 Task: In the  document Positivethinkingplan.epub Insert the command  'Suggesting 'Email the file to   'softage.4@softage.net', with message attached Important: I've emailed you crucial details. Please make sure to go through it thoroughly. and file type: Open Document
Action: Mouse moved to (254, 306)
Screenshot: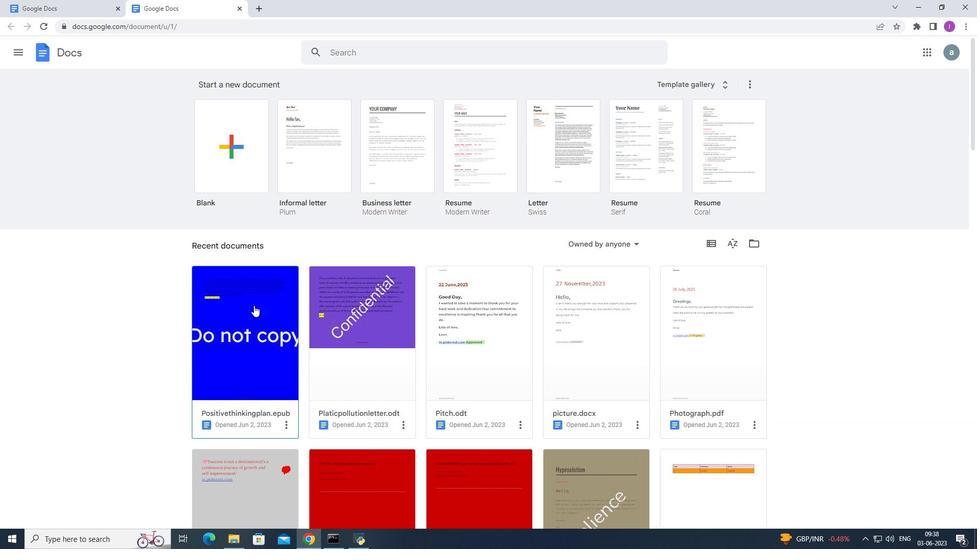 
Action: Mouse pressed left at (254, 306)
Screenshot: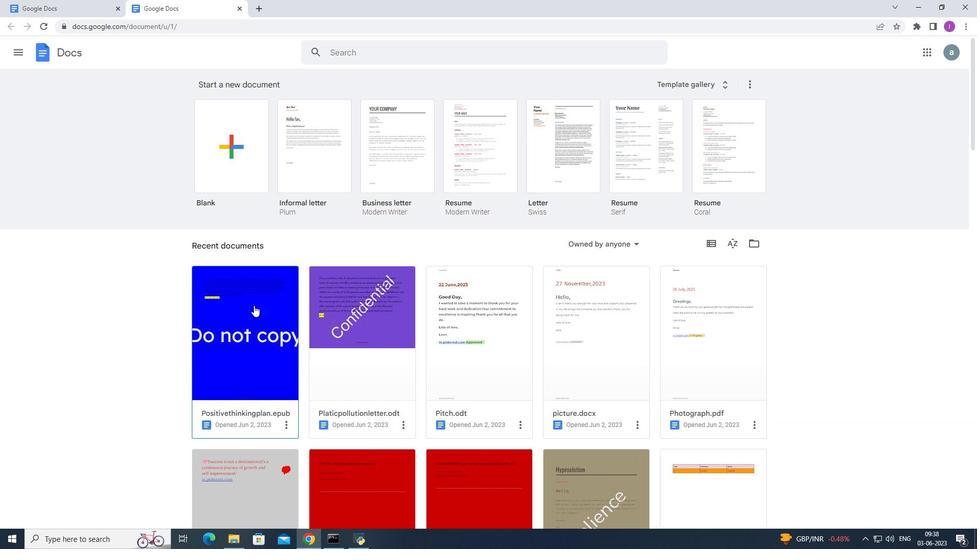 
Action: Mouse moved to (890, 80)
Screenshot: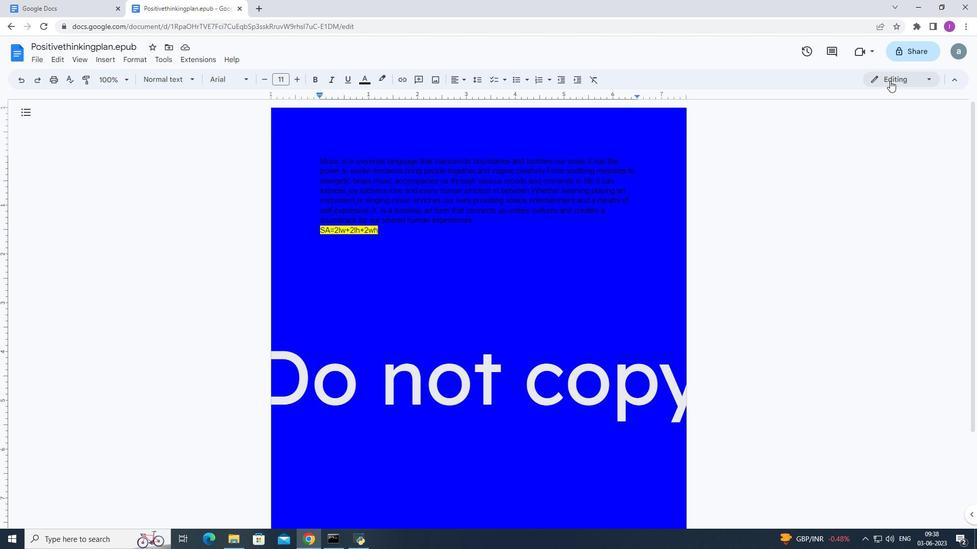 
Action: Mouse pressed left at (890, 80)
Screenshot: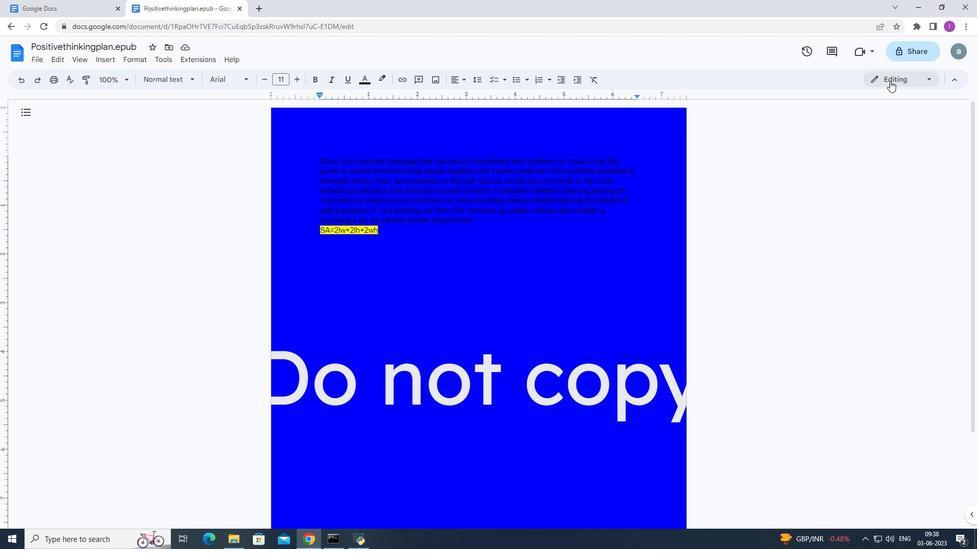
Action: Mouse moved to (865, 126)
Screenshot: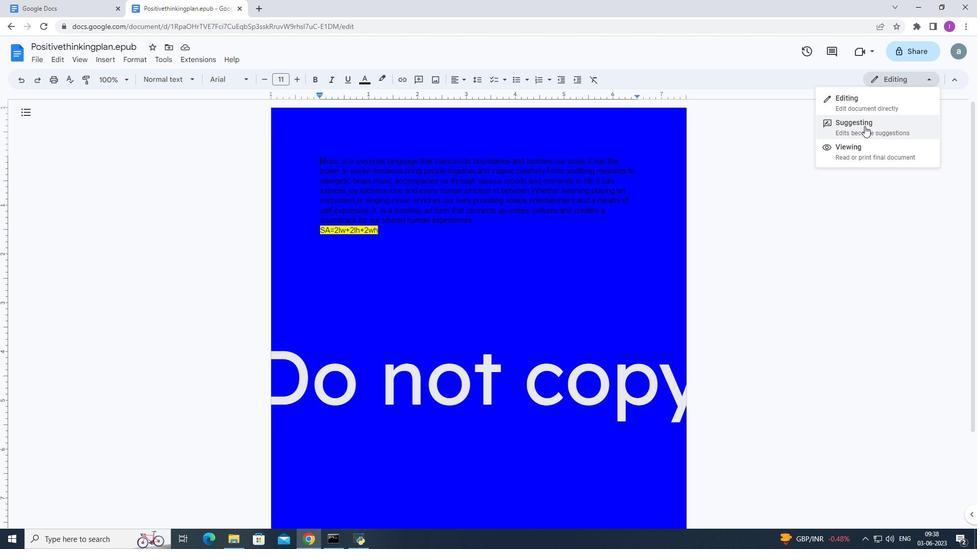 
Action: Mouse pressed left at (865, 126)
Screenshot: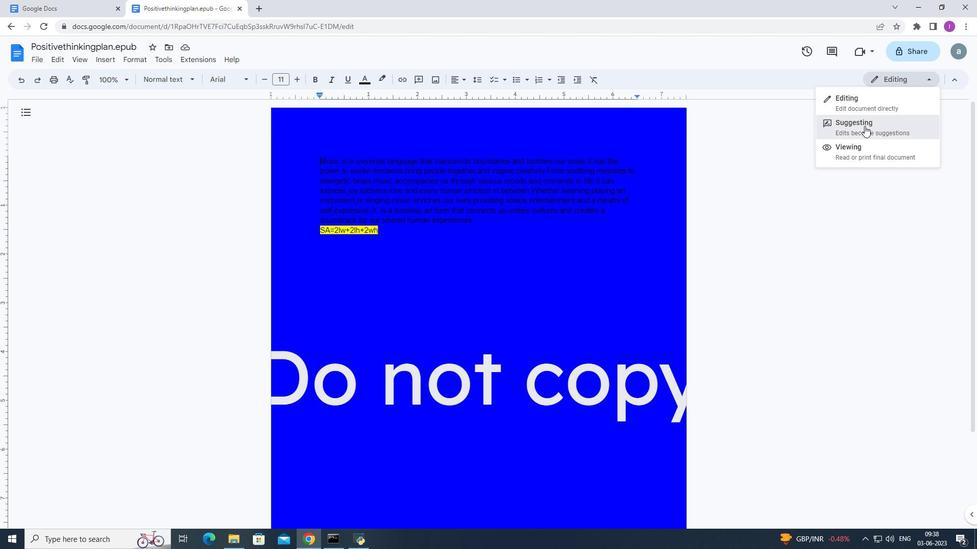 
Action: Mouse moved to (39, 61)
Screenshot: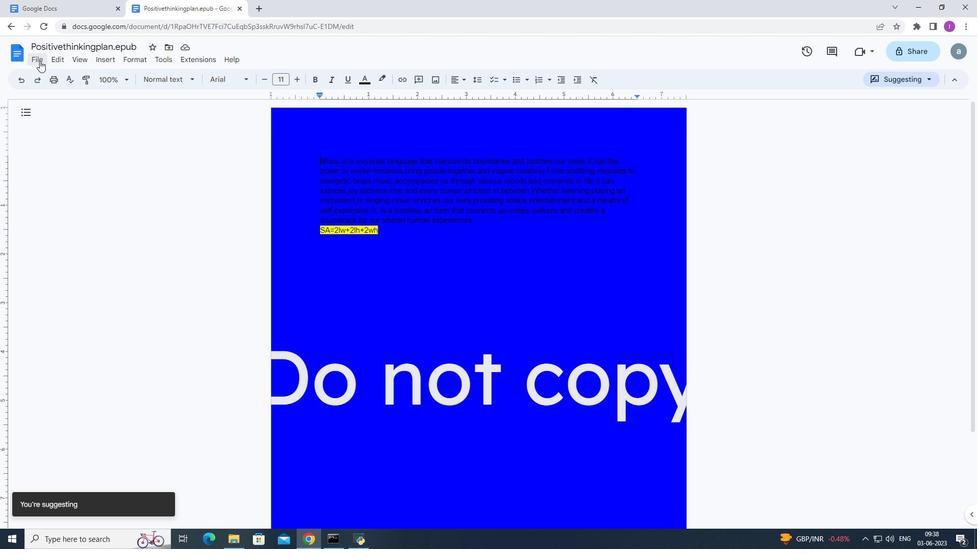 
Action: Mouse pressed left at (39, 61)
Screenshot: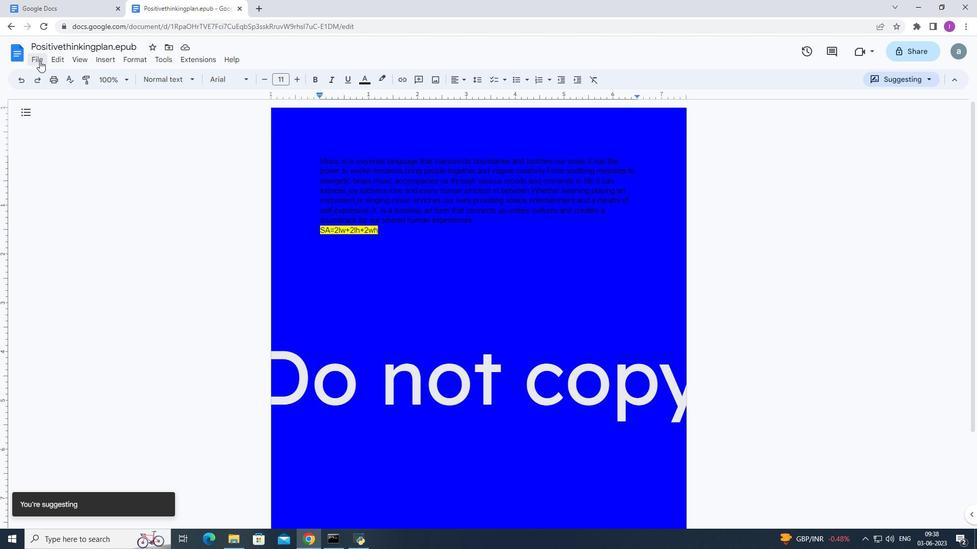 
Action: Mouse moved to (218, 154)
Screenshot: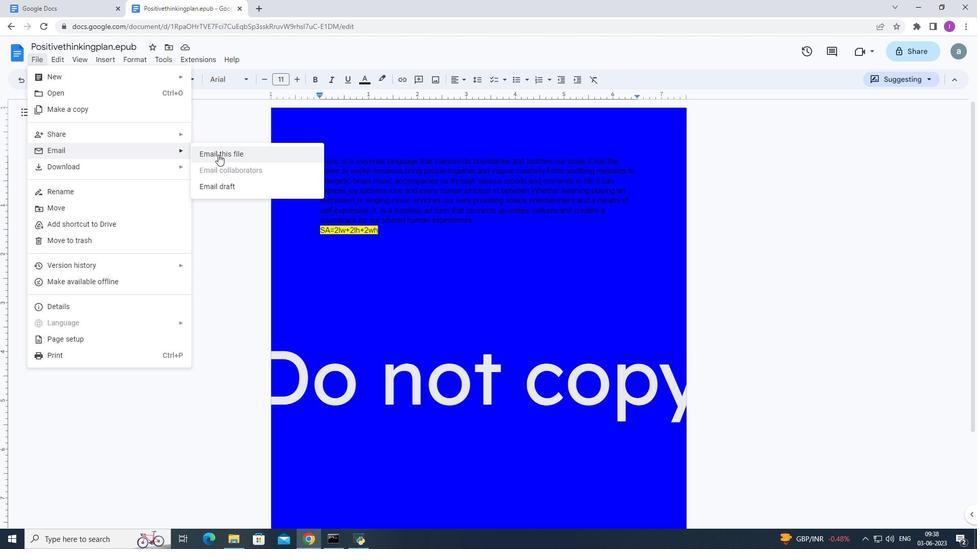 
Action: Mouse pressed left at (218, 154)
Screenshot: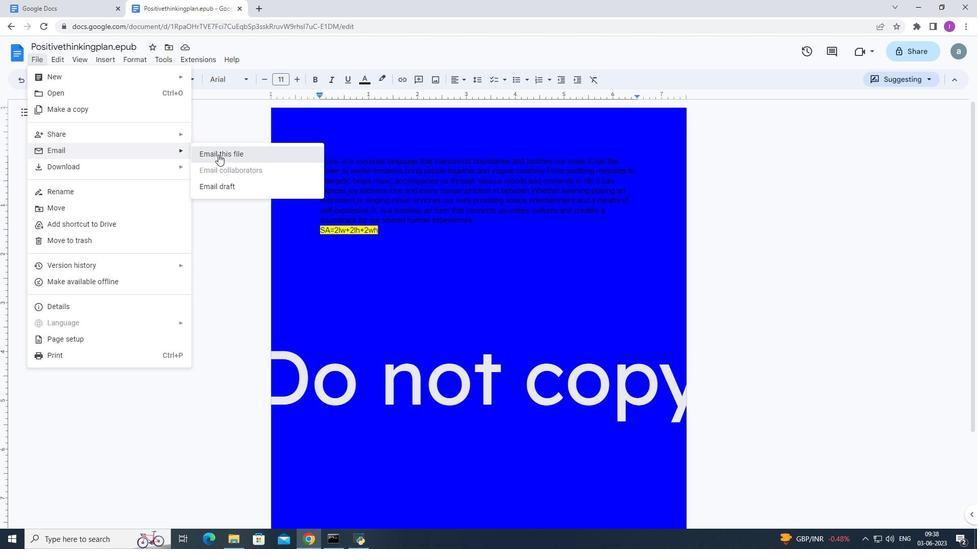
Action: Mouse moved to (383, 223)
Screenshot: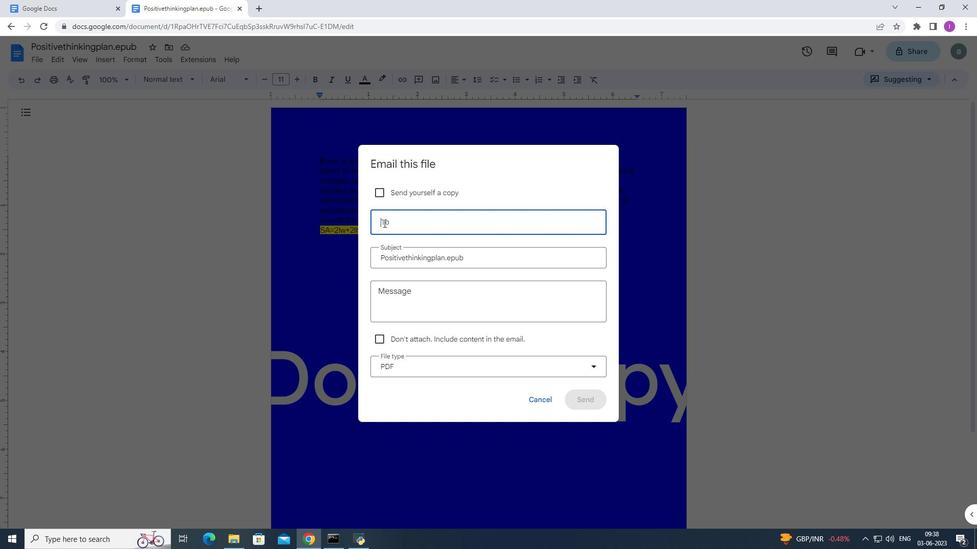 
Action: Mouse pressed left at (383, 223)
Screenshot: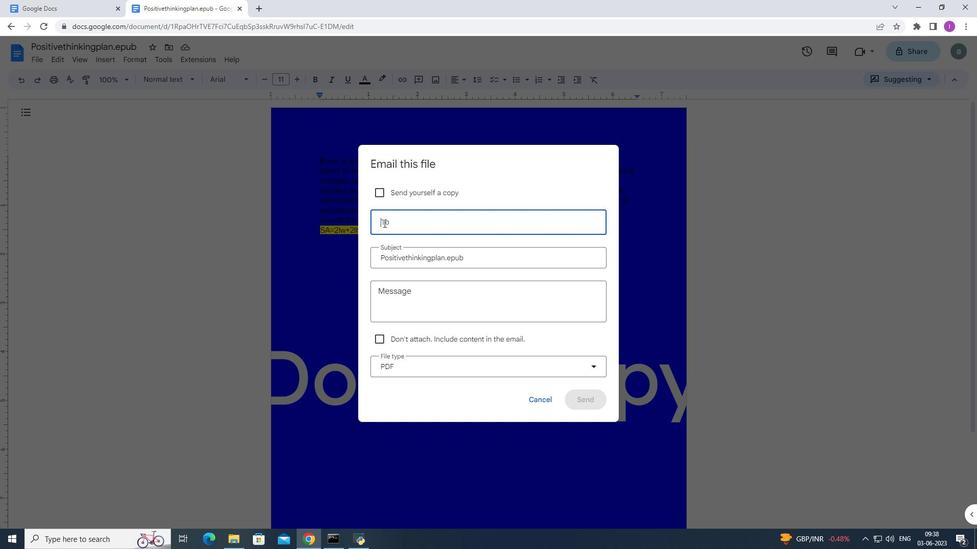 
Action: Key pressed softage<Key.backspace><Key.backspace><Key.backspace><Key.backspace><Key.backspace><Key.backspace><Key.backspace><Key.backspace><Key.backspace><Key.backspace><Key.backspace><Key.backspace><Key.backspace><Key.backspace>softage<Key.shift>@<Key.backspace>.4<Key.shift>@softage.net
Screenshot: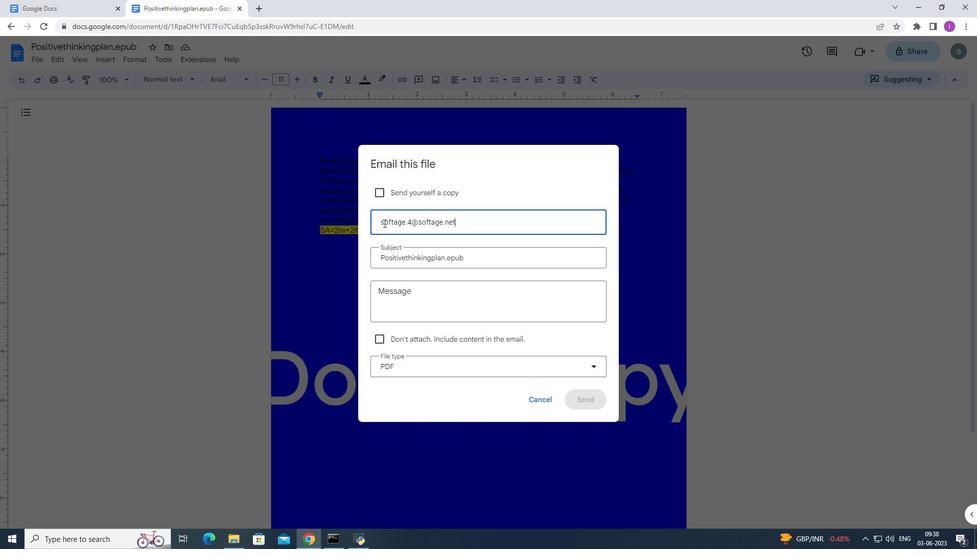 
Action: Mouse moved to (496, 250)
Screenshot: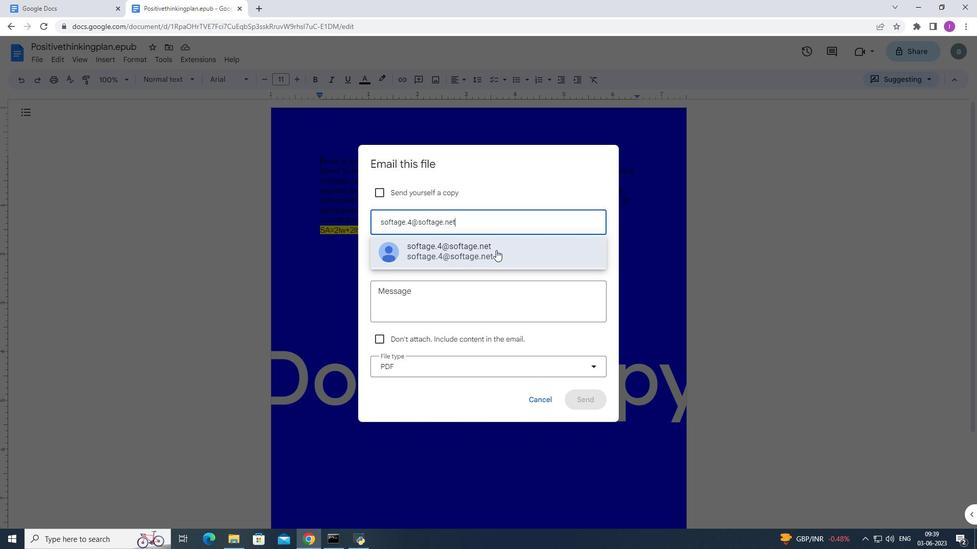 
Action: Mouse pressed left at (496, 250)
Screenshot: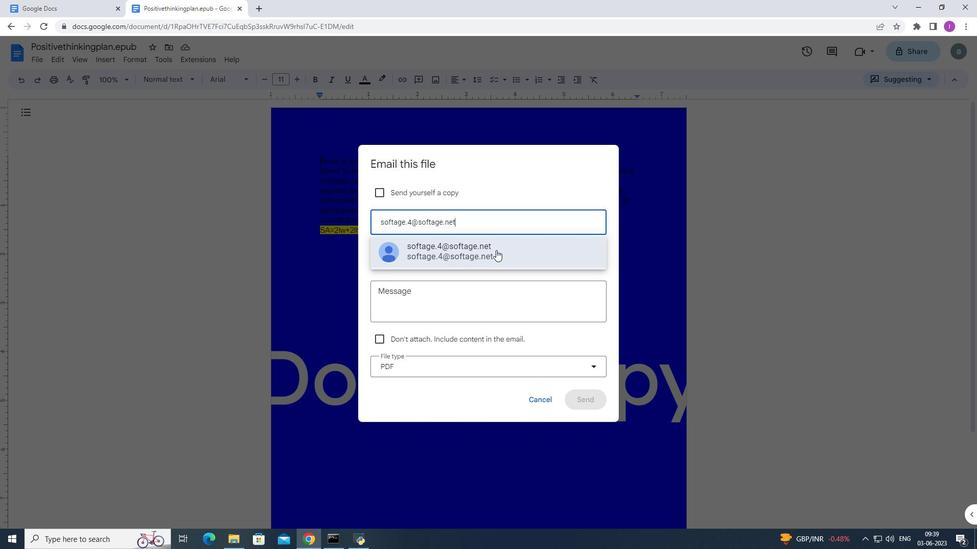 
Action: Mouse moved to (404, 301)
Screenshot: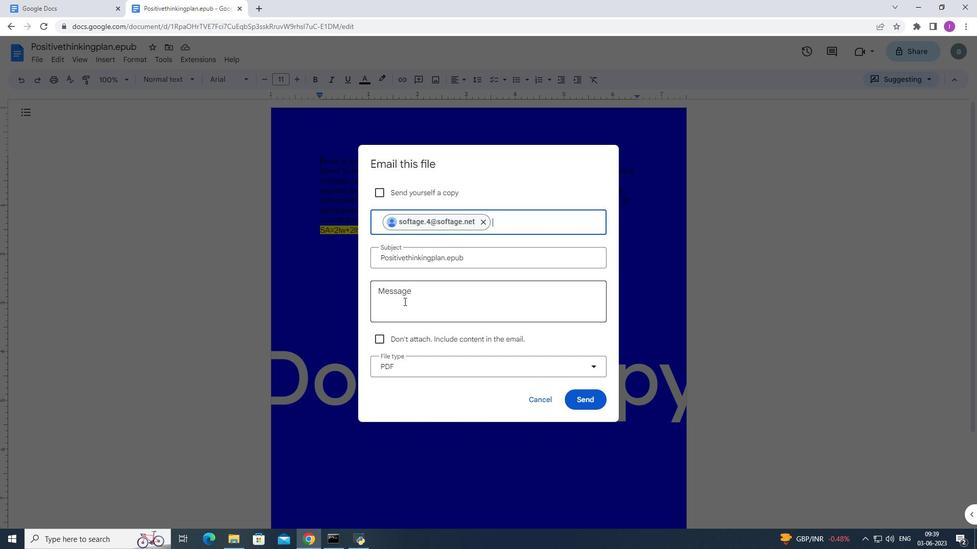 
Action: Mouse pressed left at (404, 301)
Screenshot: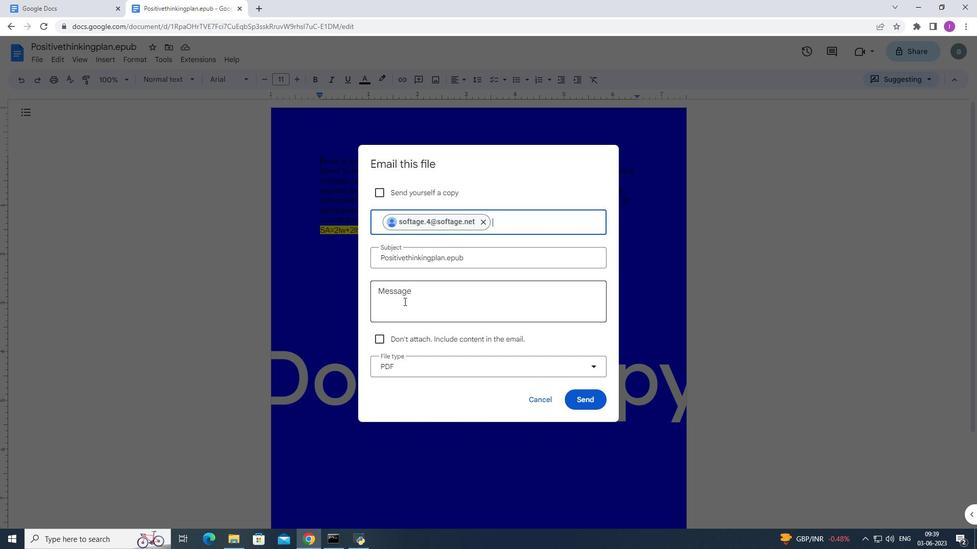 
Action: Mouse moved to (556, 293)
Screenshot: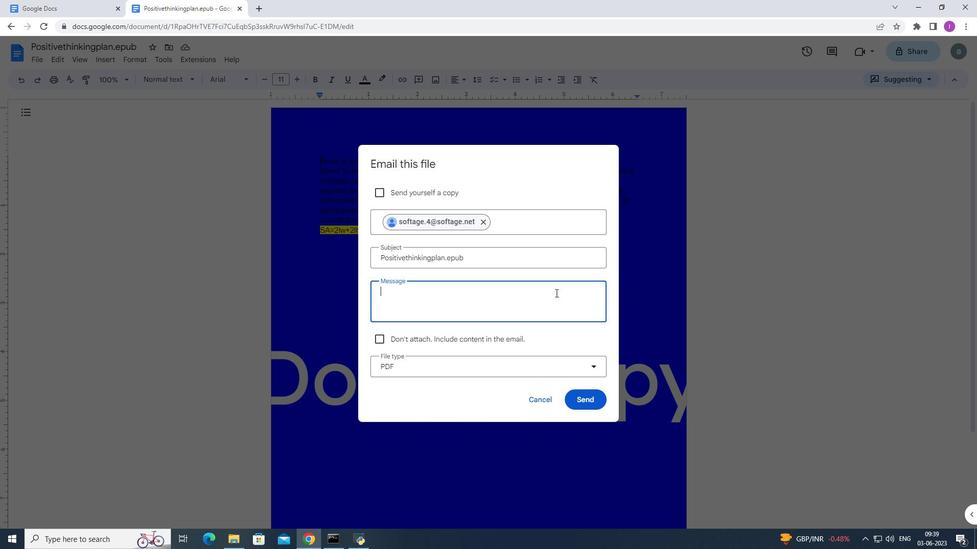 
Action: Key pressed <Key.shift>Impotant<Key.shift>:<Key.space><Key.shift><Key.shift>I<Key.space><Key.backspace>'ve<Key.space>
Screenshot: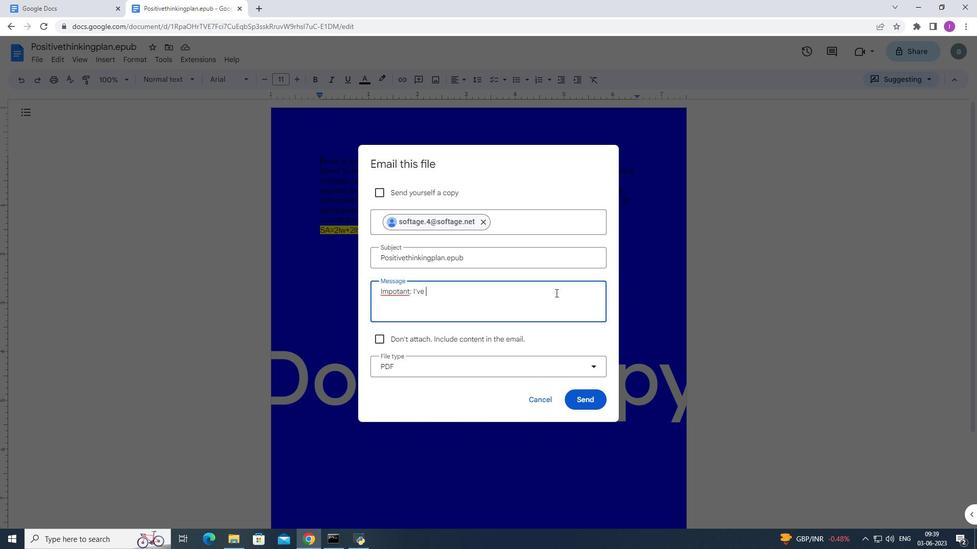 
Action: Mouse moved to (396, 293)
Screenshot: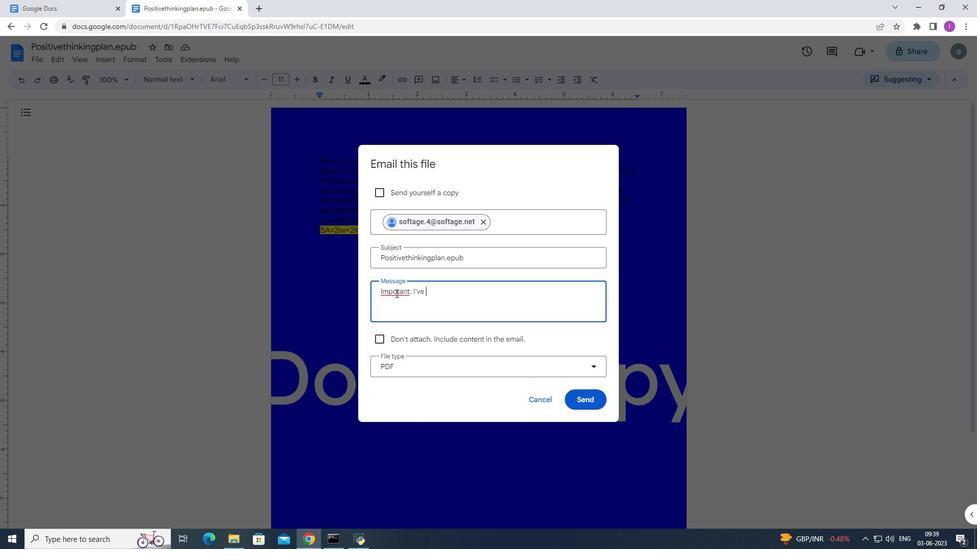 
Action: Mouse pressed left at (396, 293)
Screenshot: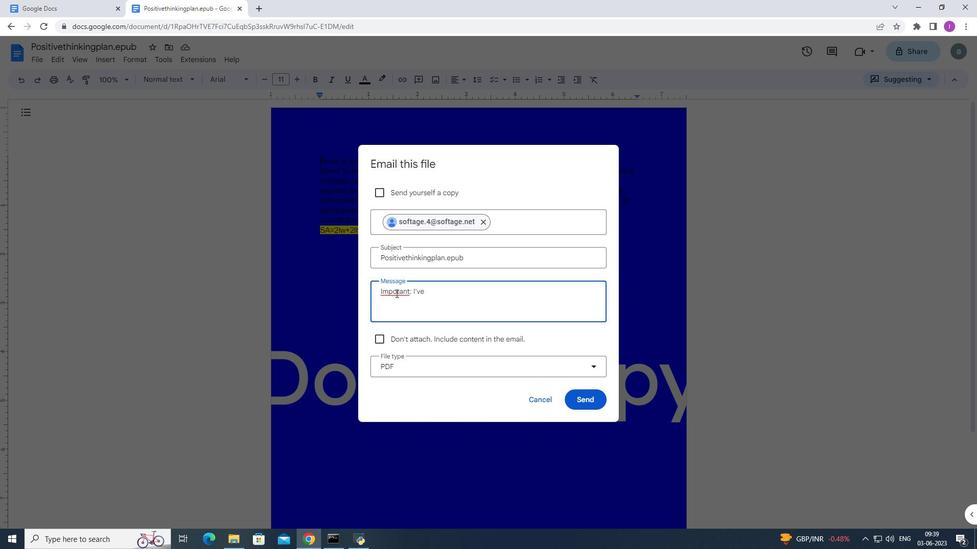 
Action: Mouse pressed left at (396, 293)
Screenshot: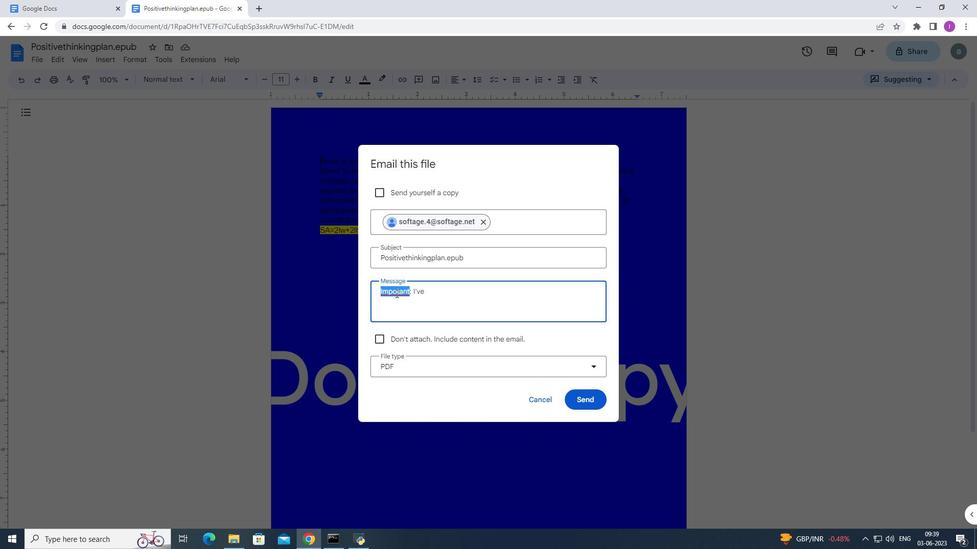 
Action: Key pressed <Key.shift>Important
Screenshot: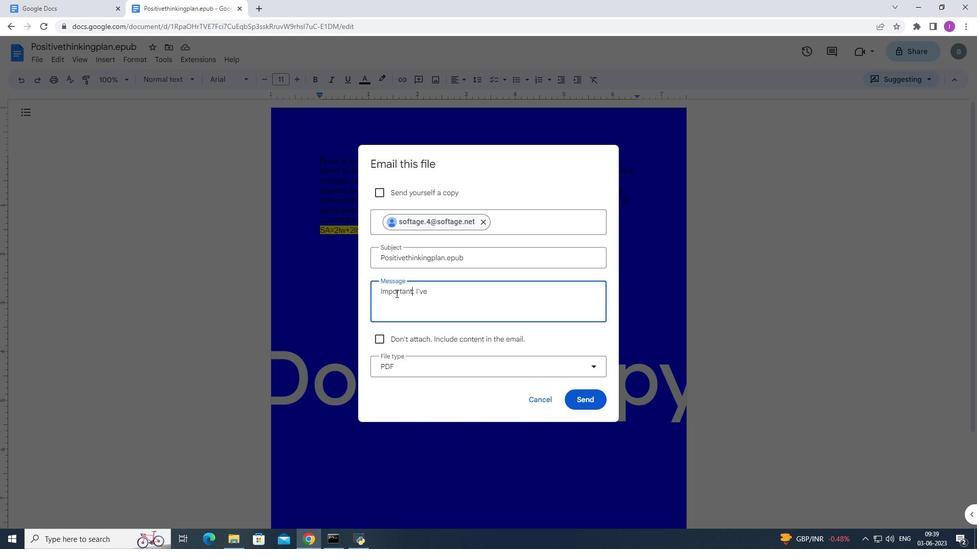 
Action: Mouse moved to (447, 292)
Screenshot: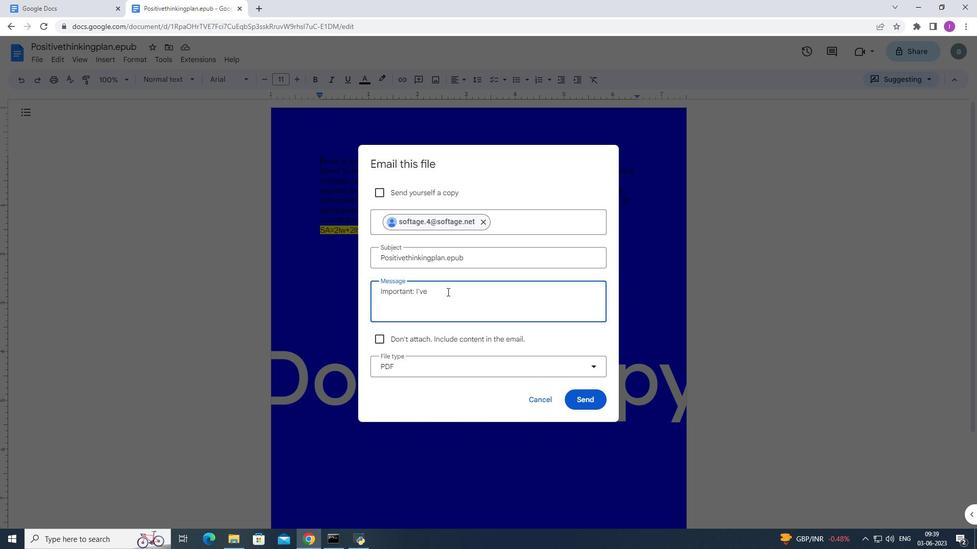 
Action: Mouse pressed left at (447, 292)
Screenshot: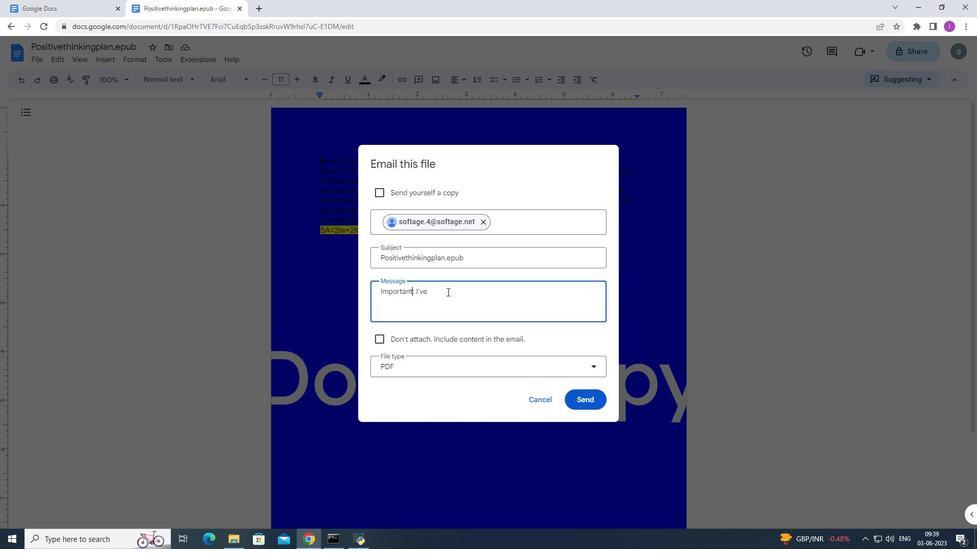 
Action: Key pressed emailed<Key.space>you<Key.space><Key.shift>C<Key.backspace>crucial<Key.space>details.<Key.shift>Please<Key.space>make<Key.space>surevv<Key.backspace><Key.backspace><Key.space>to<Key.space>go<Key.space>through<Key.space>it<Key.space>thoroughly.
Screenshot: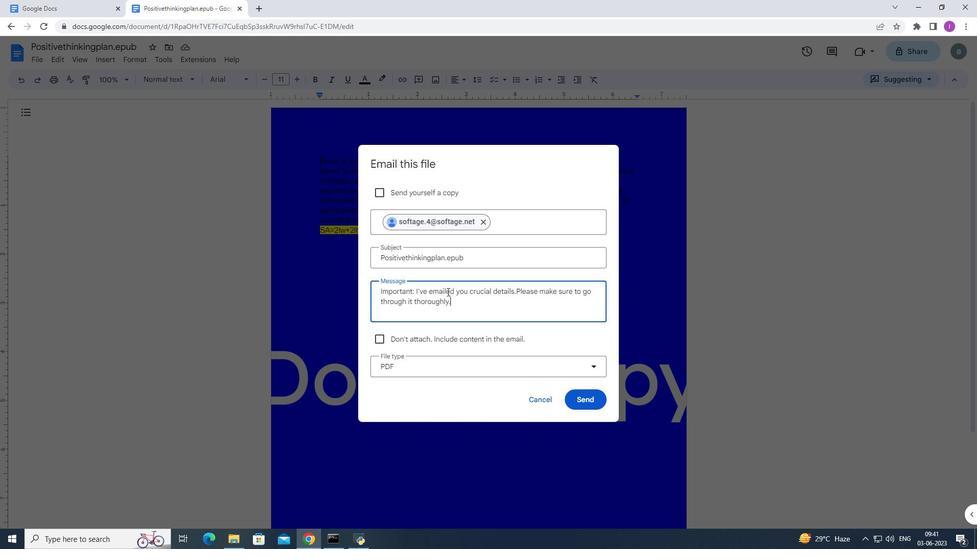 
Action: Mouse moved to (595, 367)
Screenshot: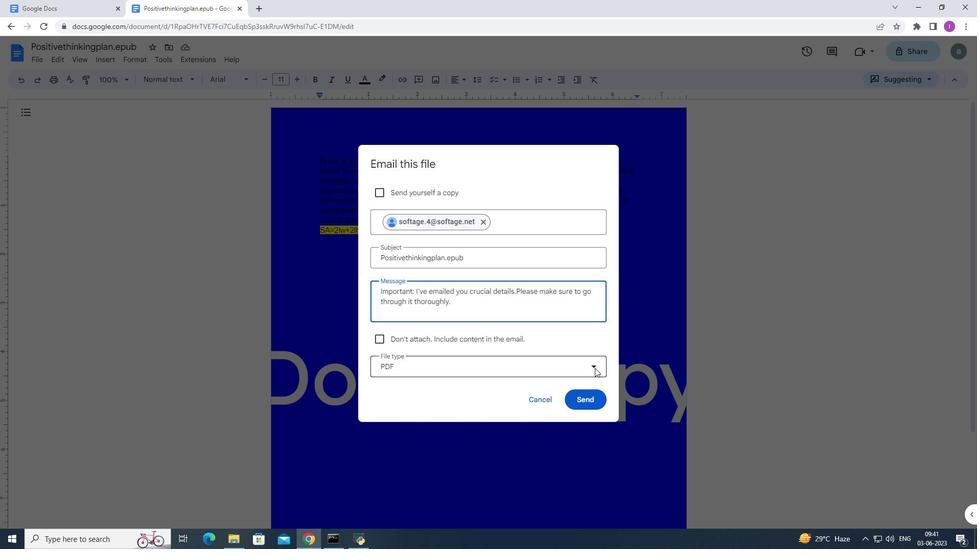 
Action: Mouse pressed left at (595, 367)
Screenshot: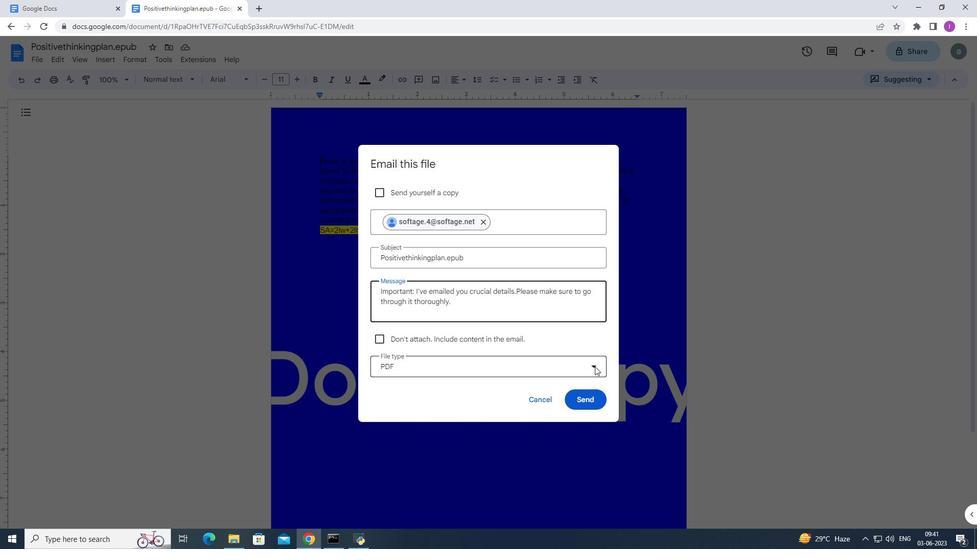 
Action: Mouse moved to (457, 426)
Screenshot: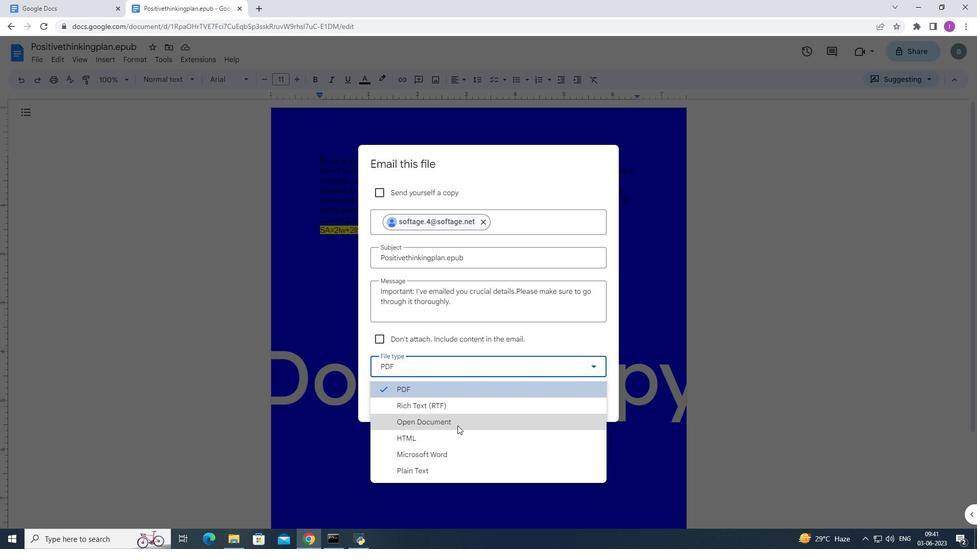 
Action: Mouse pressed left at (457, 426)
Screenshot: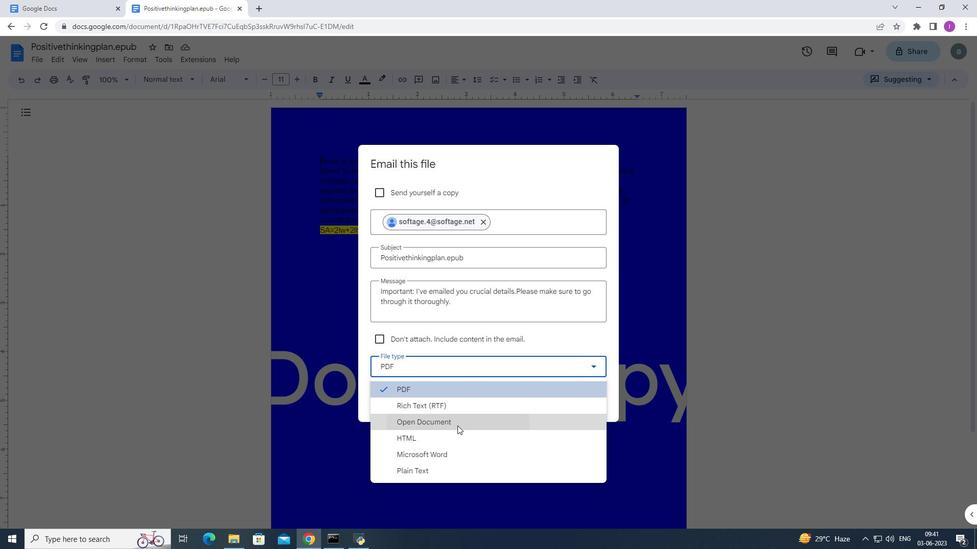 
Action: Mouse moved to (592, 400)
Screenshot: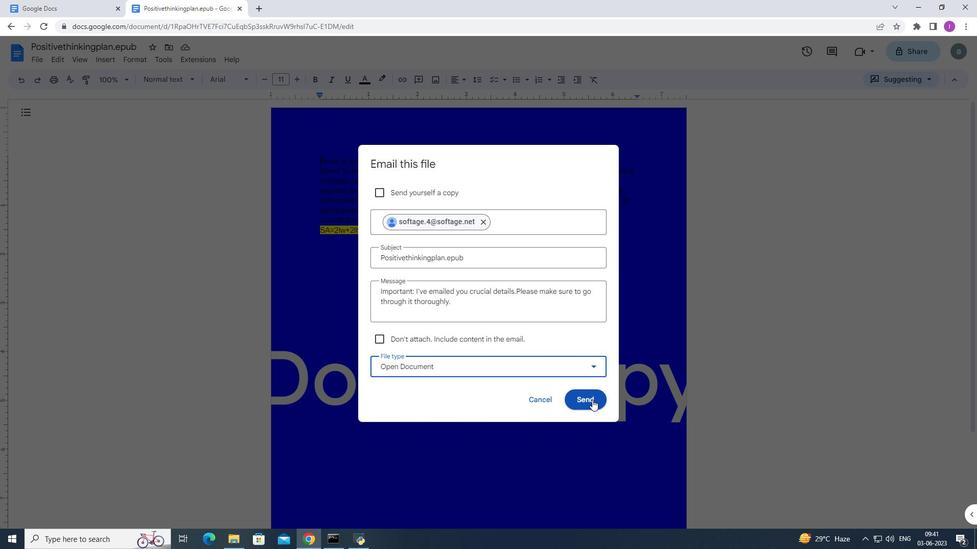 
Action: Mouse pressed left at (592, 400)
Screenshot: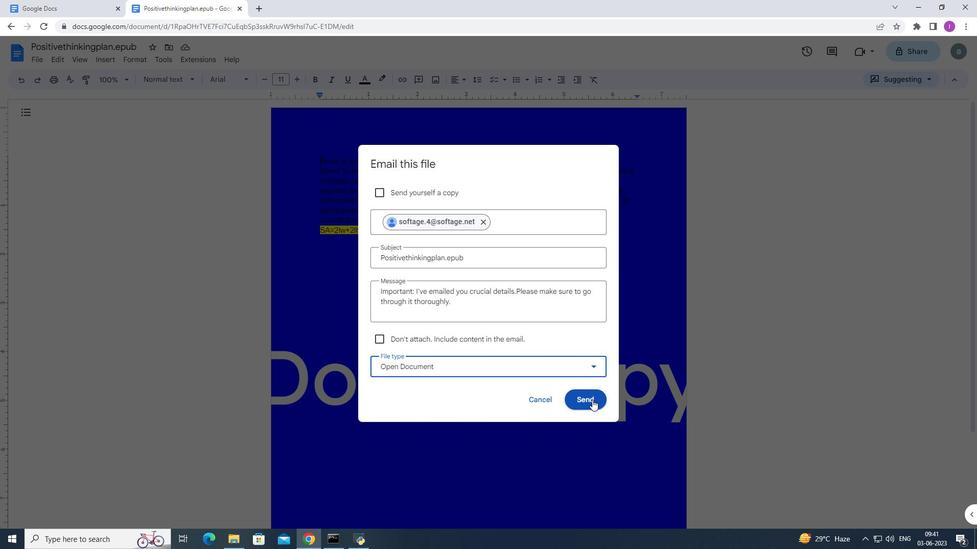 
Action: Mouse moved to (223, 316)
Screenshot: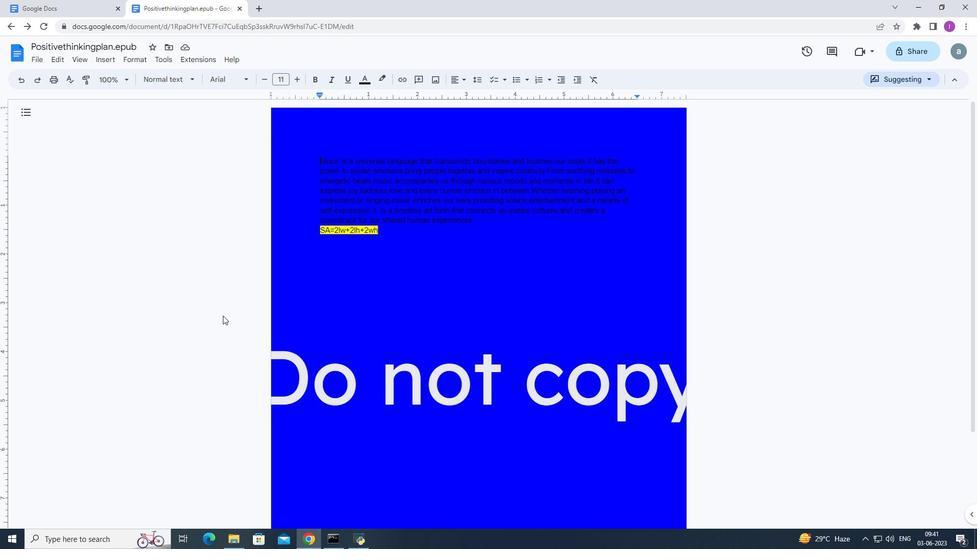 
